 Task: Add Old Home Kitchens Angel Food Cake to the cart.
Action: Mouse moved to (30, 71)
Screenshot: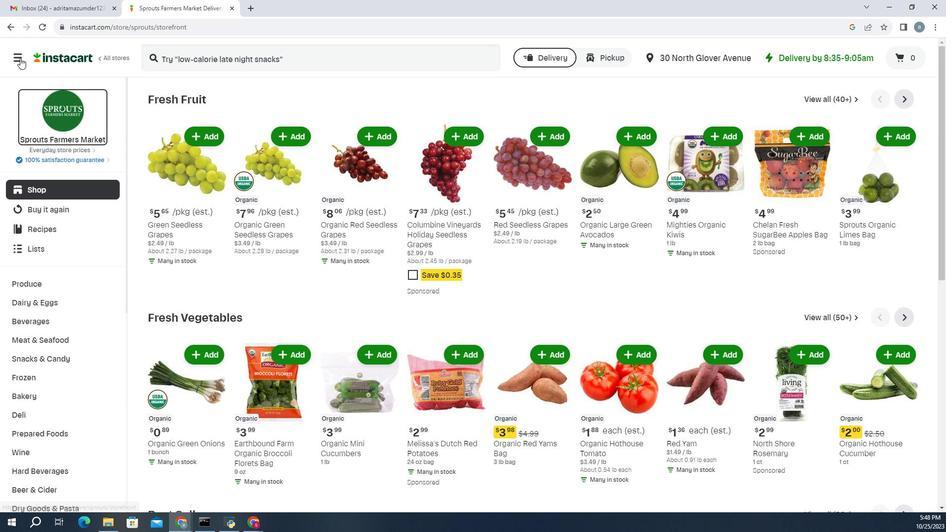 
Action: Mouse pressed left at (30, 71)
Screenshot: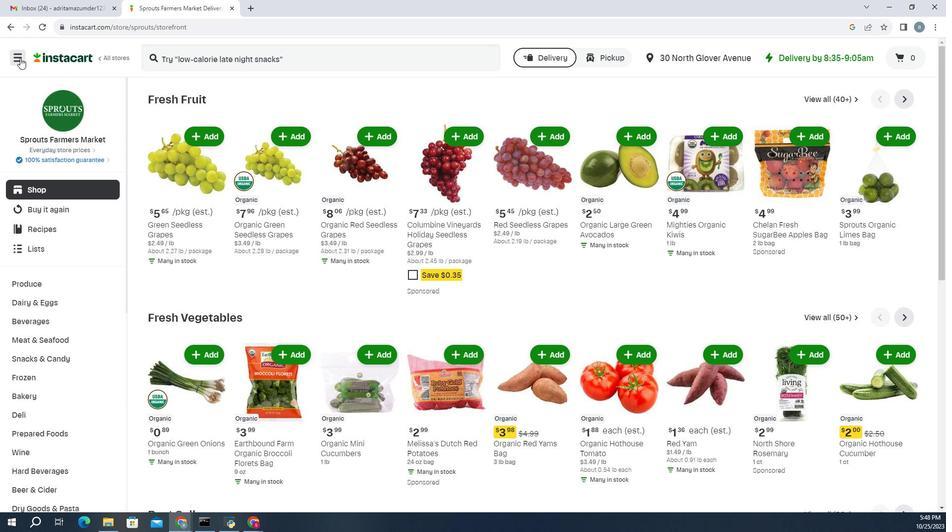 
Action: Mouse moved to (71, 274)
Screenshot: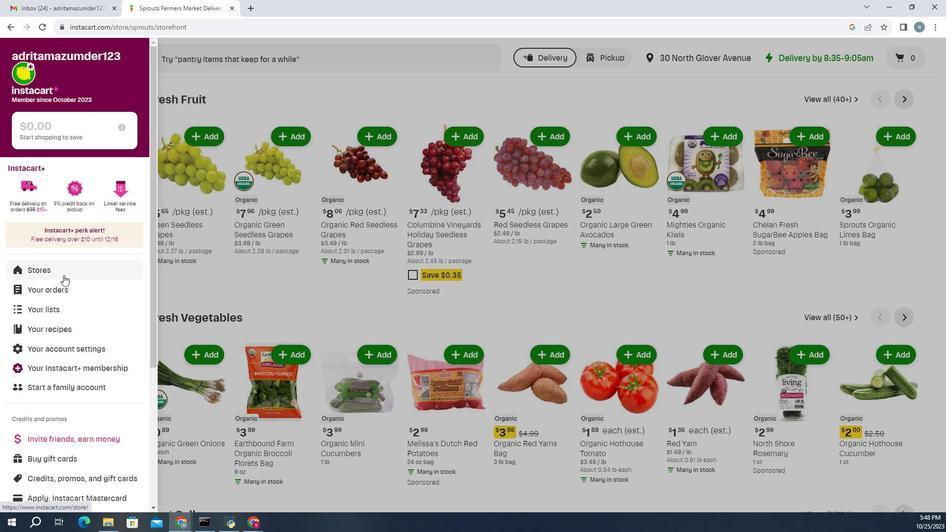 
Action: Mouse pressed left at (71, 274)
Screenshot: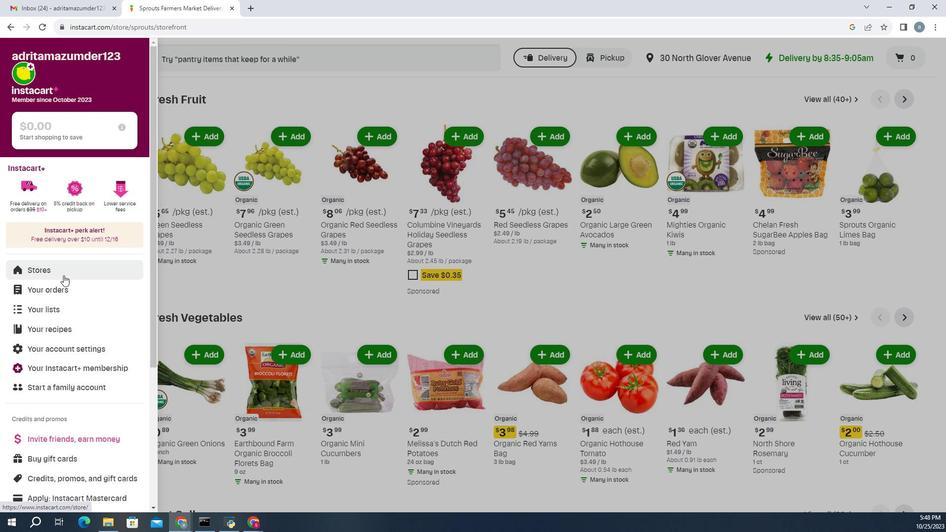 
Action: Mouse moved to (219, 98)
Screenshot: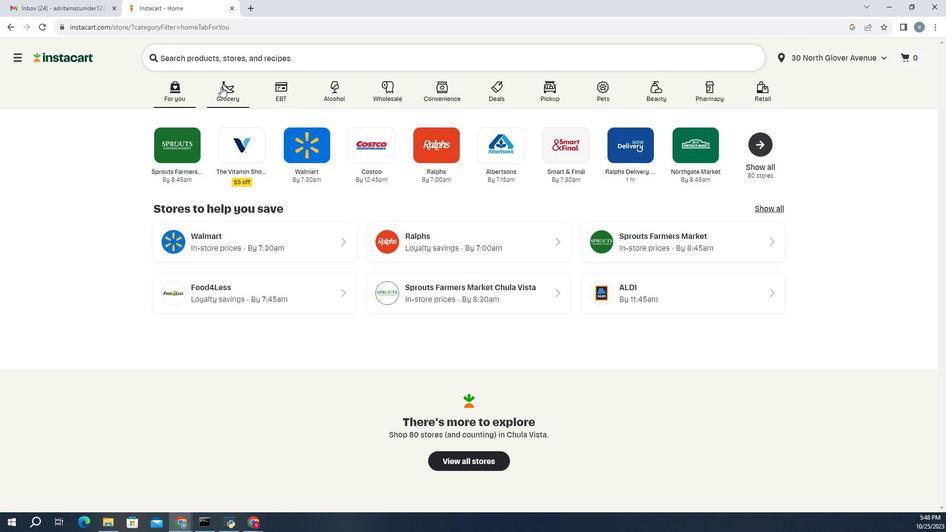 
Action: Mouse pressed left at (219, 98)
Screenshot: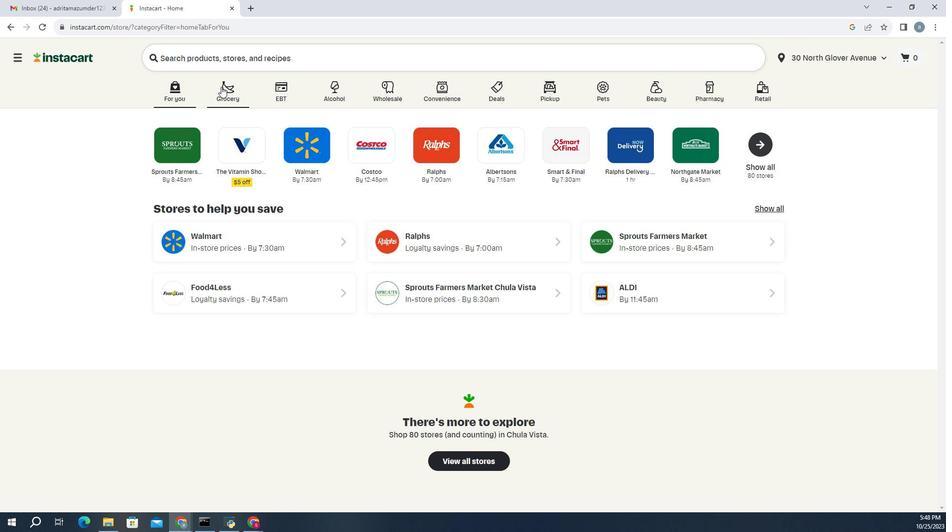 
Action: Mouse moved to (231, 271)
Screenshot: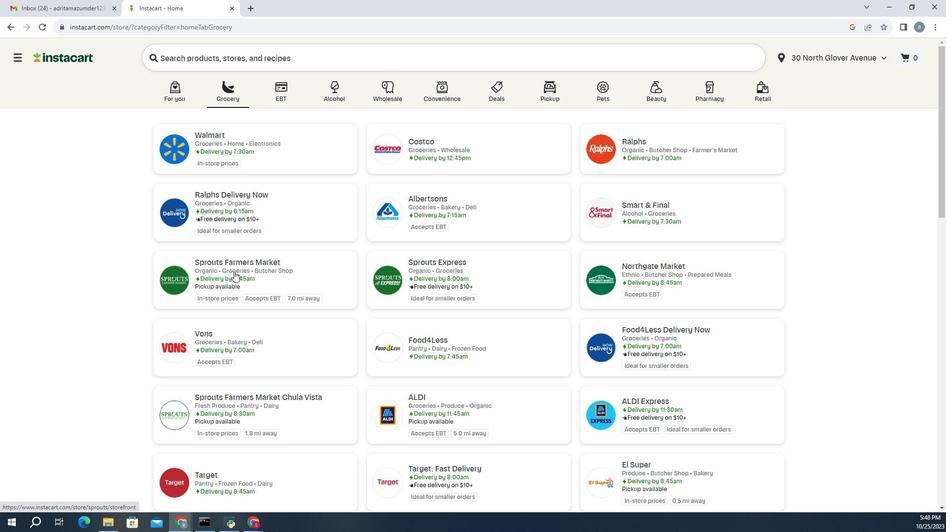 
Action: Mouse pressed left at (231, 271)
Screenshot: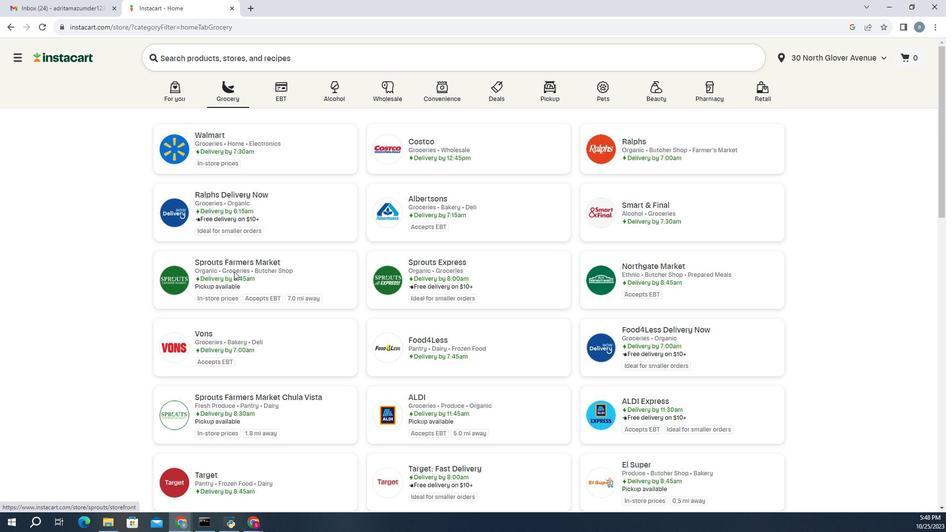 
Action: Mouse moved to (40, 382)
Screenshot: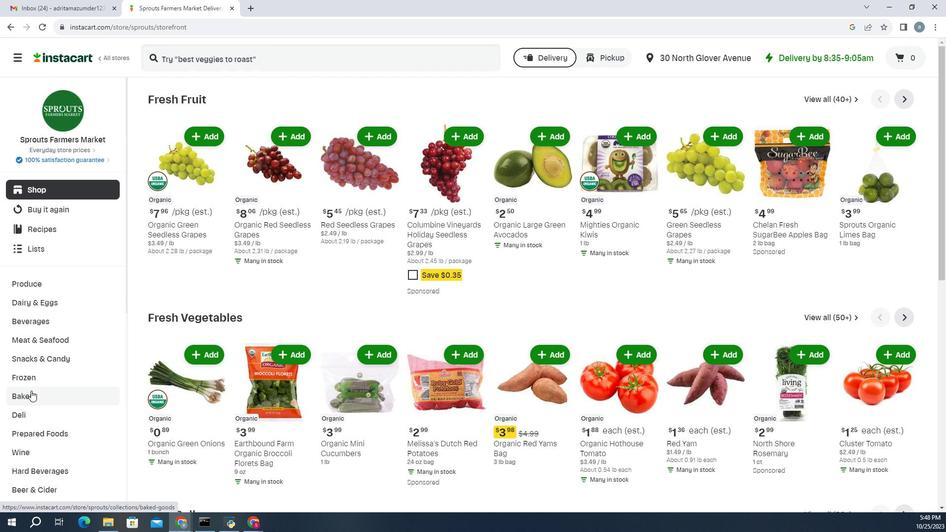 
Action: Mouse pressed left at (40, 382)
Screenshot: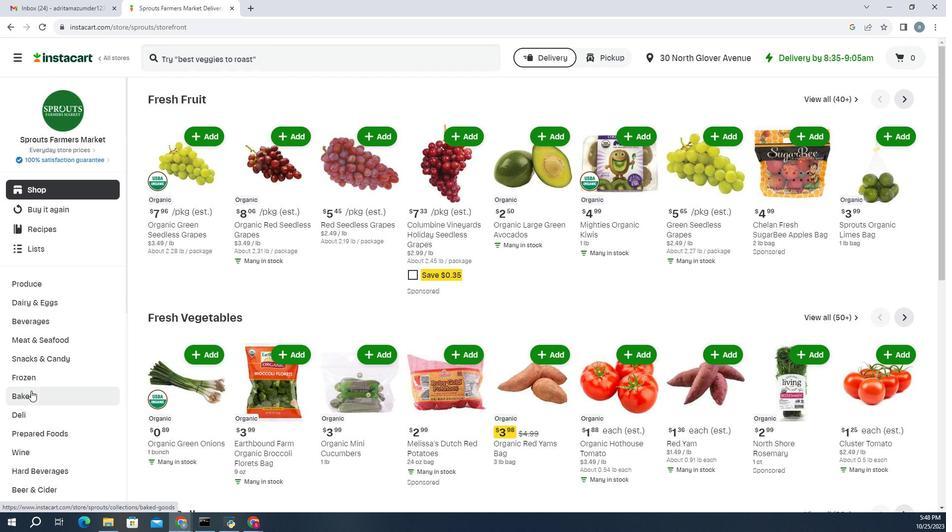 
Action: Mouse moved to (498, 130)
Screenshot: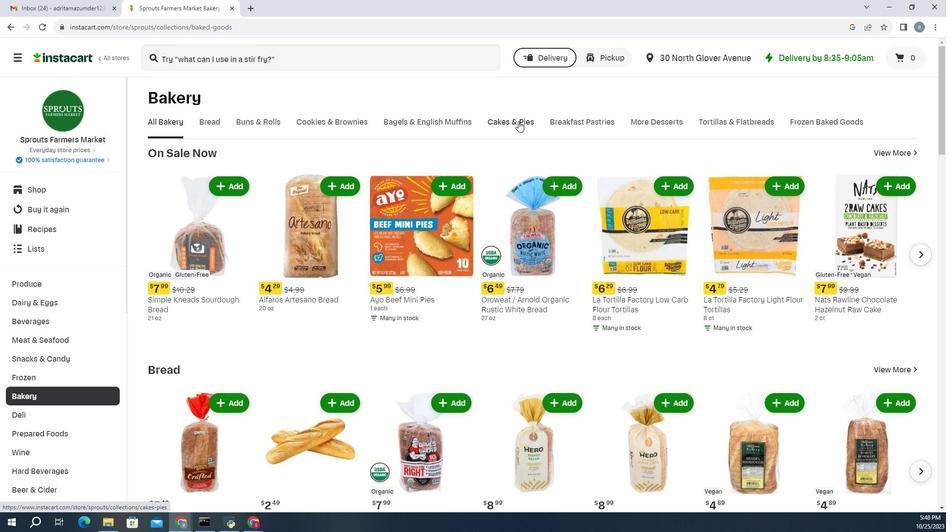 
Action: Mouse pressed left at (498, 130)
Screenshot: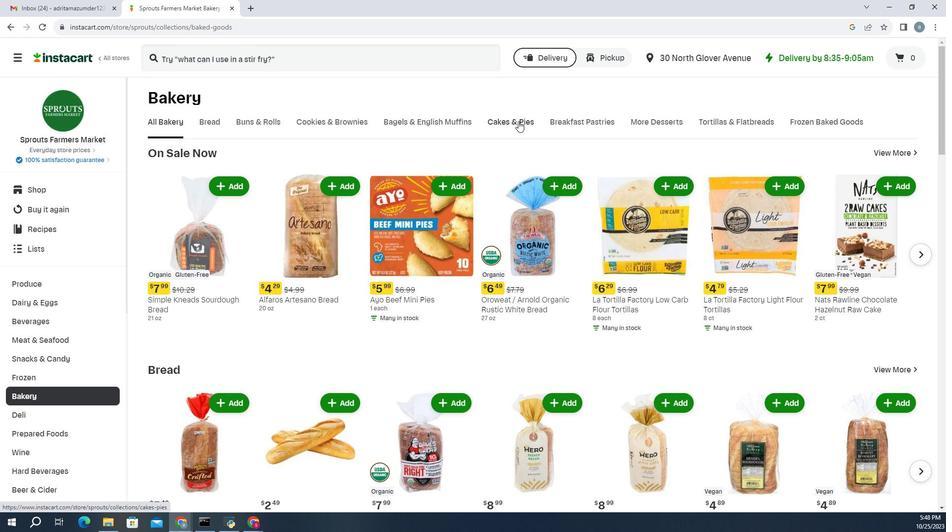 
Action: Mouse moved to (223, 173)
Screenshot: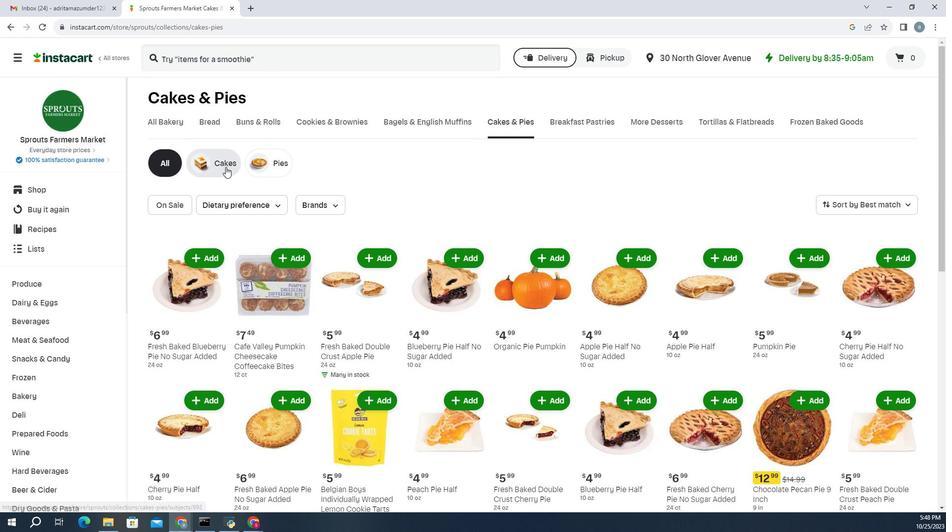 
Action: Mouse pressed left at (223, 173)
Screenshot: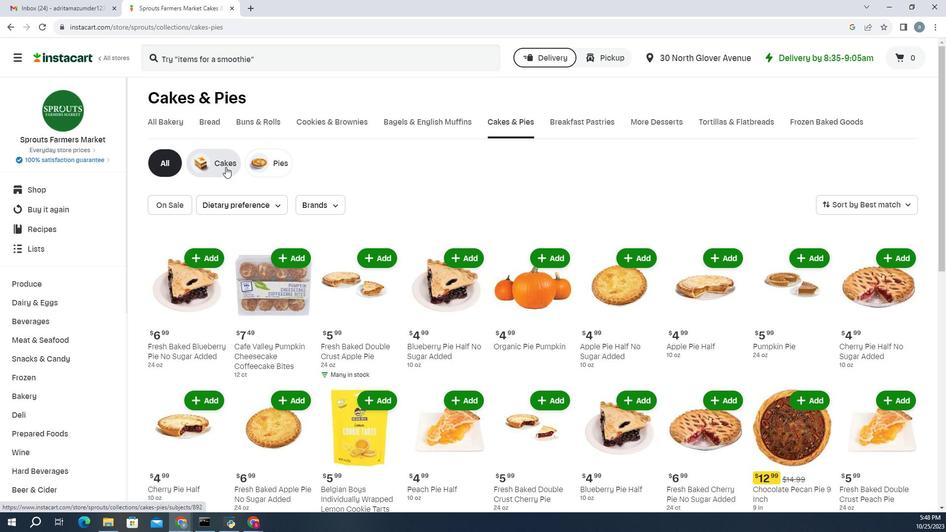 
Action: Mouse moved to (43, 388)
Screenshot: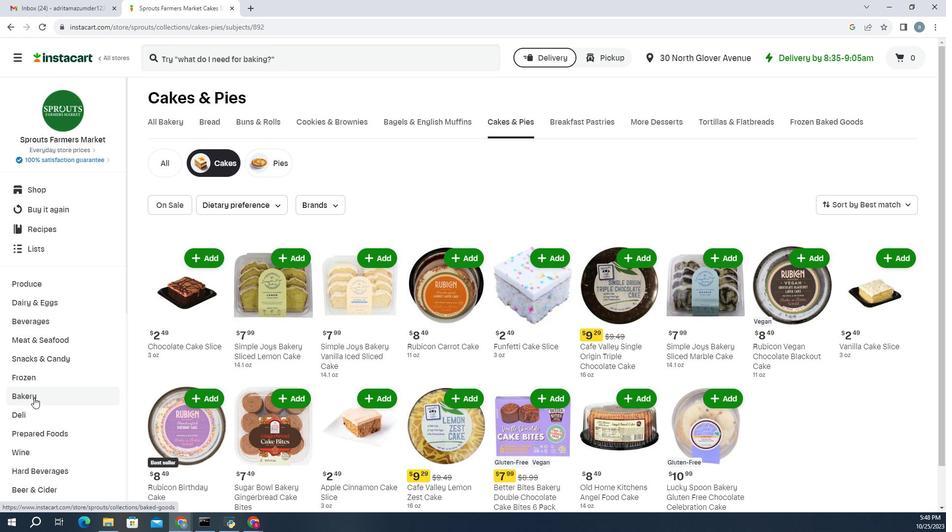
Action: Mouse pressed left at (43, 388)
Screenshot: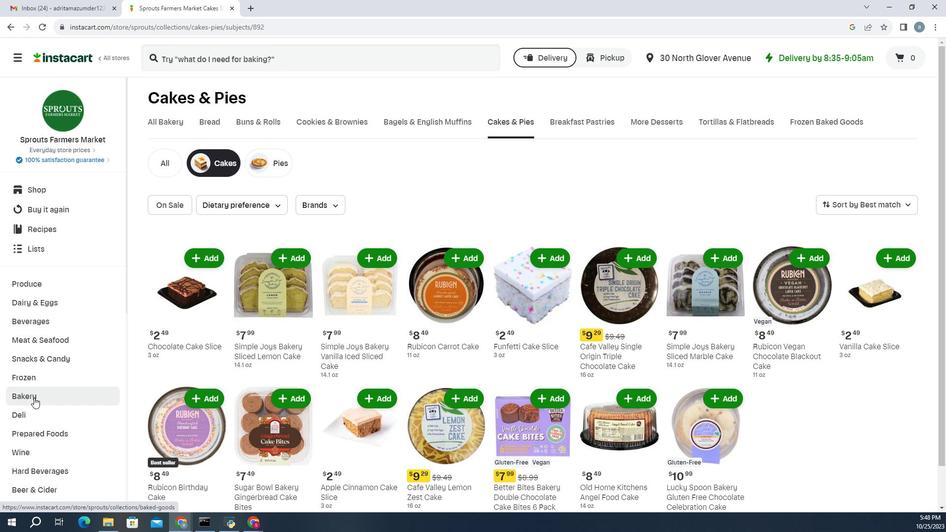 
Action: Mouse moved to (501, 135)
Screenshot: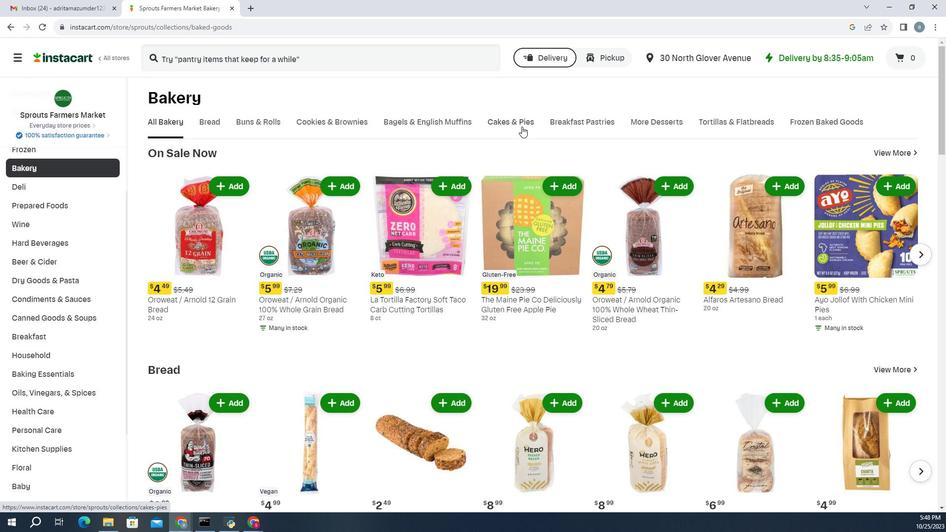 
Action: Mouse pressed left at (501, 135)
Screenshot: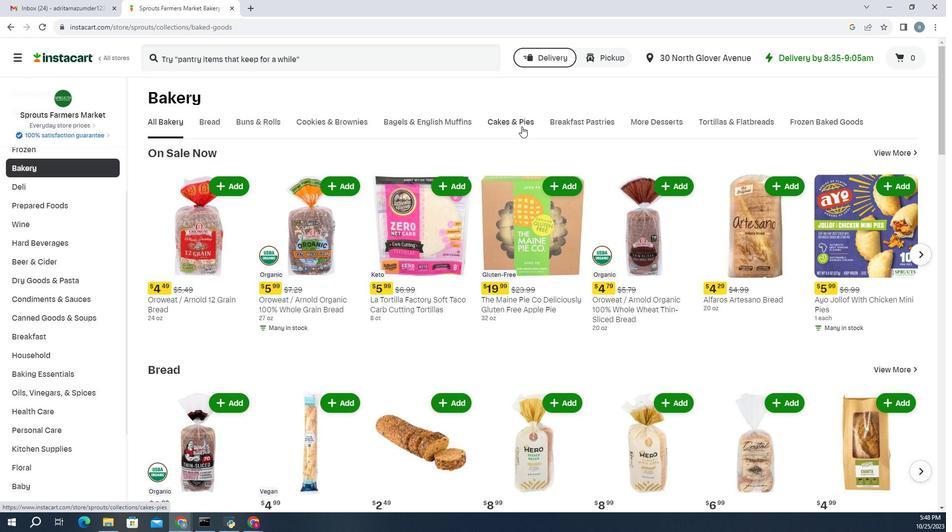 
Action: Mouse moved to (222, 176)
Screenshot: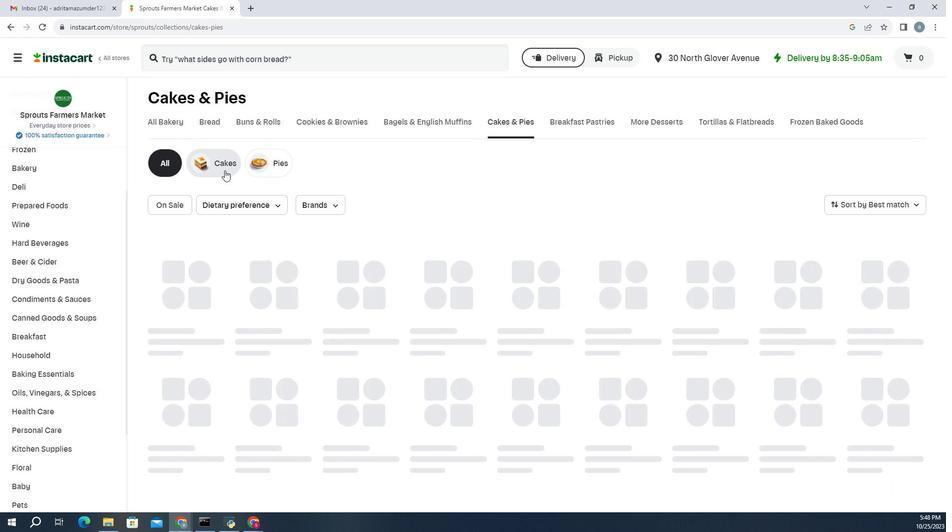 
Action: Mouse pressed left at (222, 176)
Screenshot: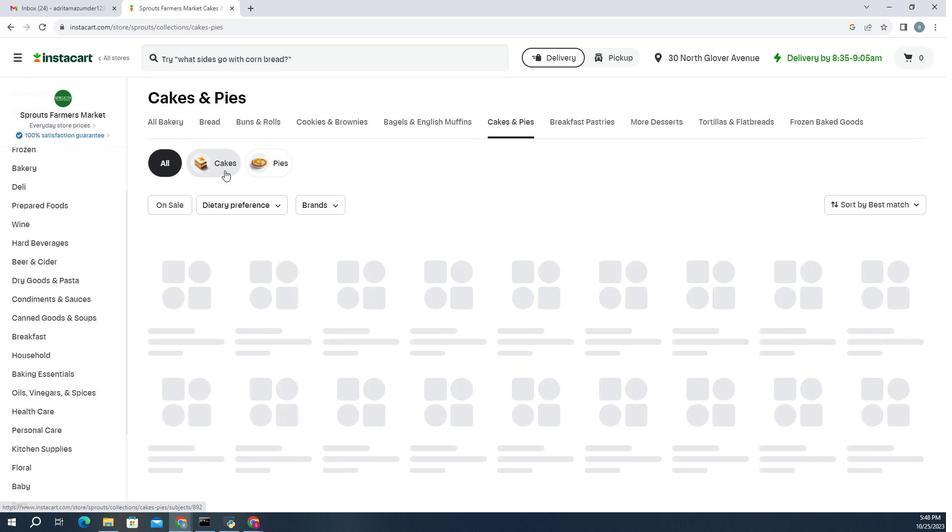 
Action: Mouse moved to (500, 271)
Screenshot: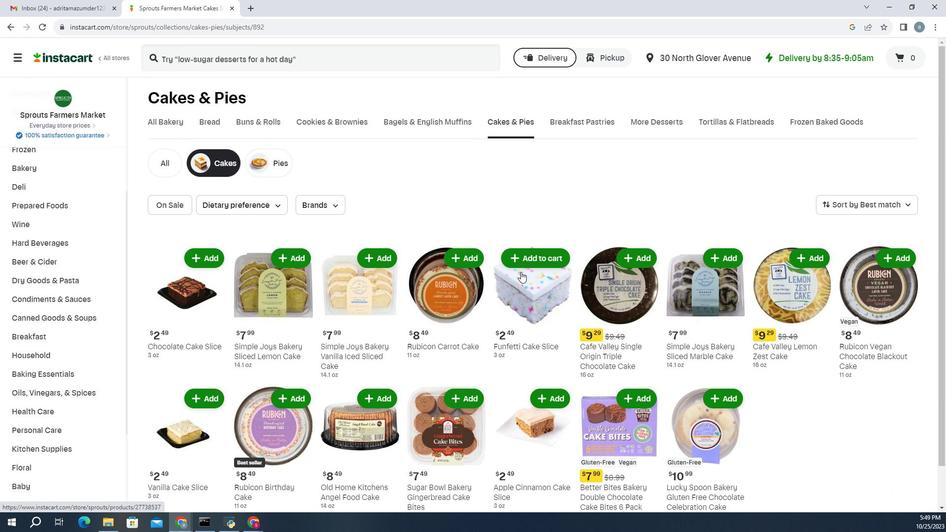 
Action: Mouse scrolled (500, 271) with delta (0, 0)
Screenshot: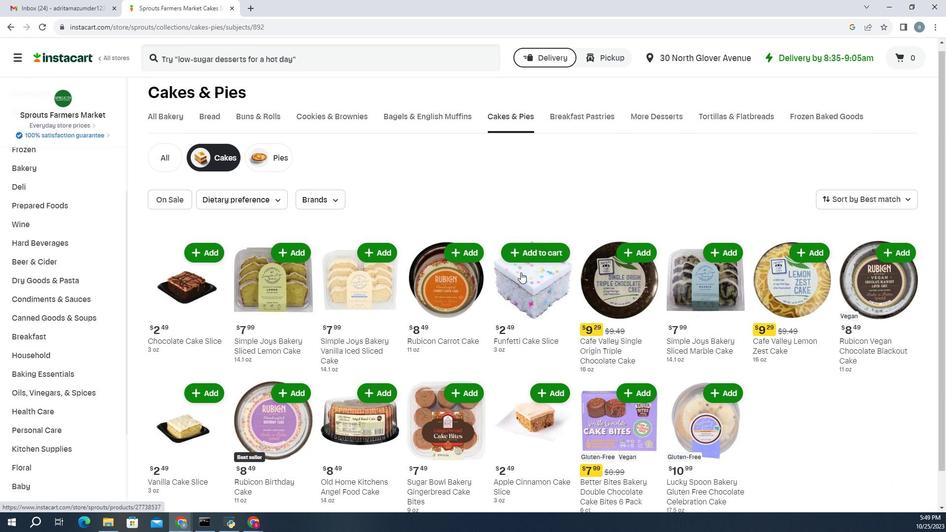 
Action: Mouse moved to (513, 276)
Screenshot: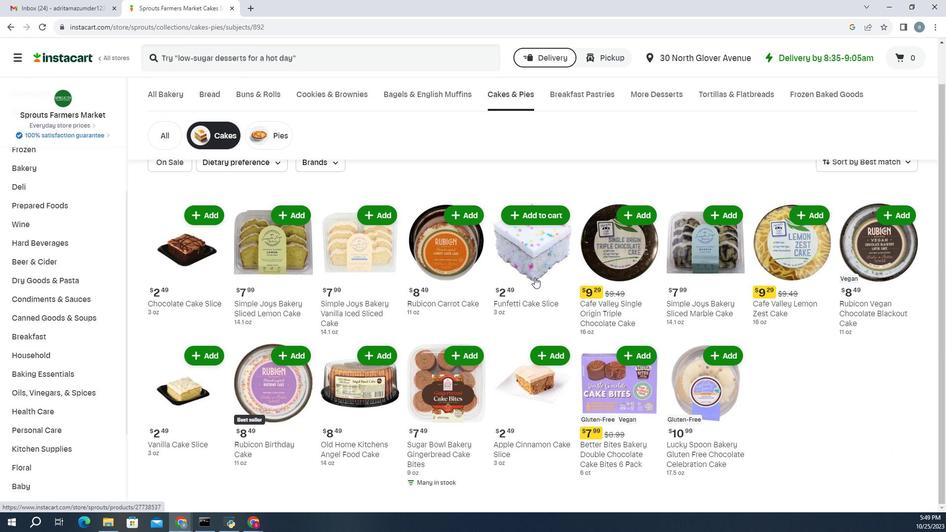 
Action: Mouse scrolled (513, 276) with delta (0, 0)
Screenshot: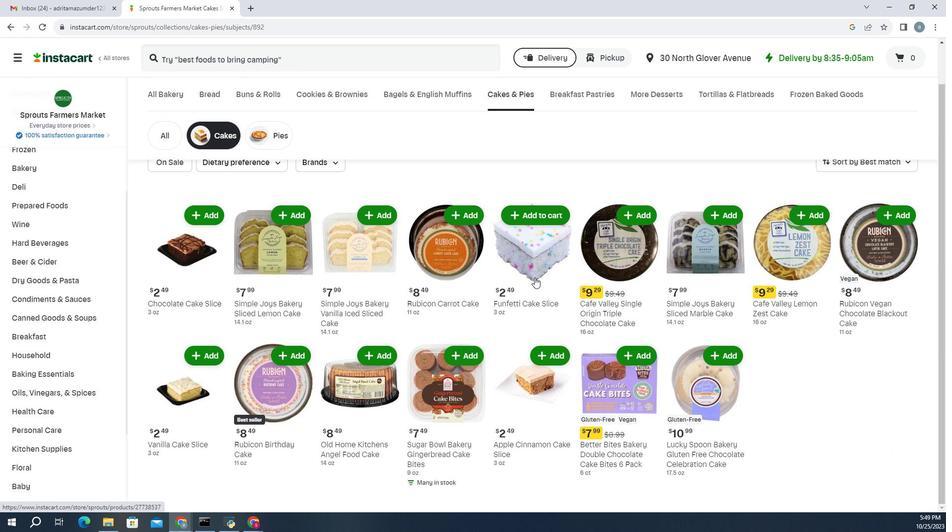 
Action: Mouse moved to (562, 285)
Screenshot: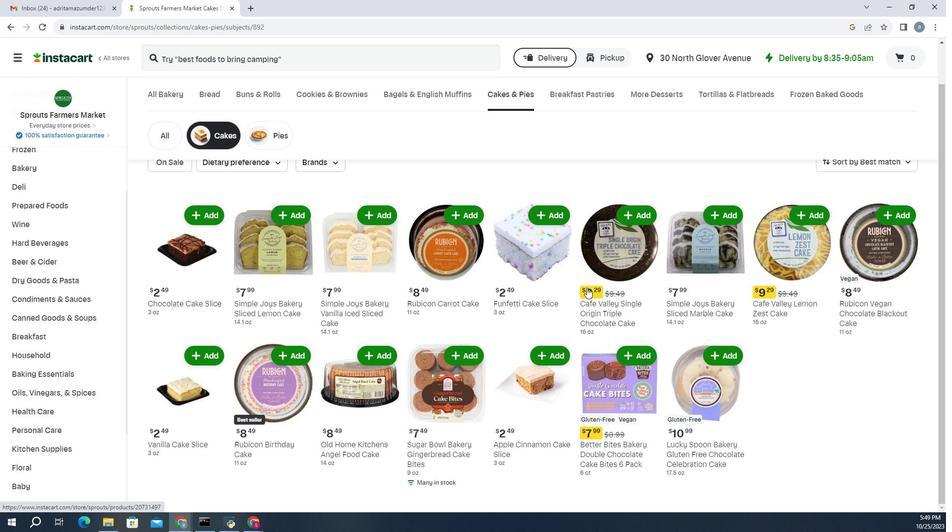 
Action: Mouse scrolled (562, 285) with delta (0, 0)
Screenshot: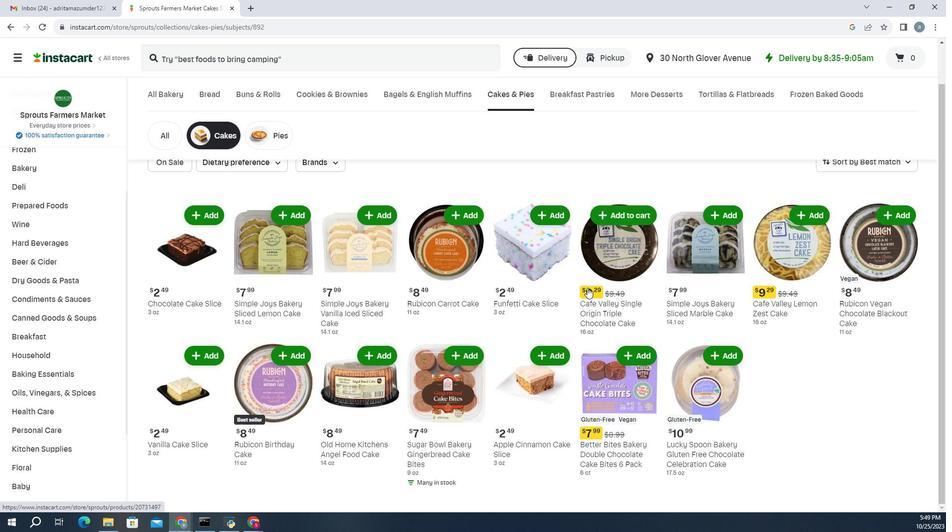 
Action: Mouse scrolled (562, 285) with delta (0, 0)
Screenshot: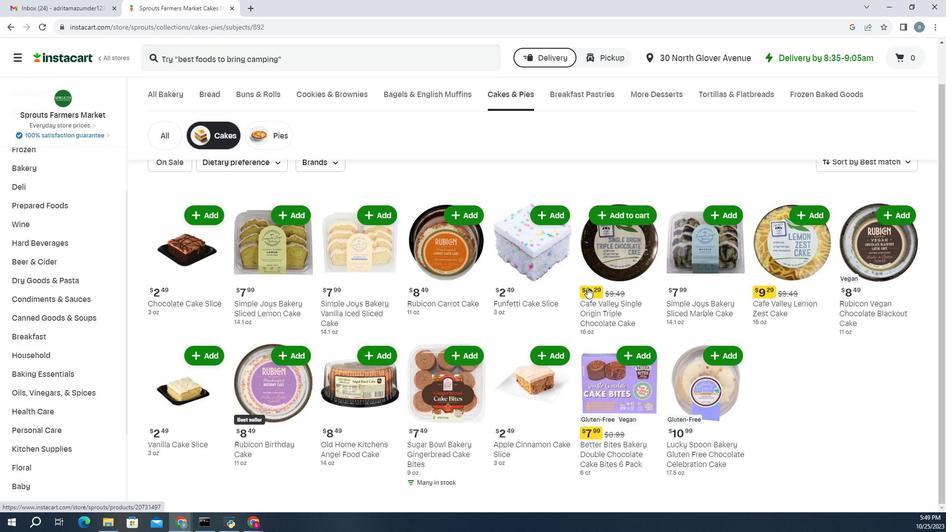 
Action: Mouse moved to (367, 346)
Screenshot: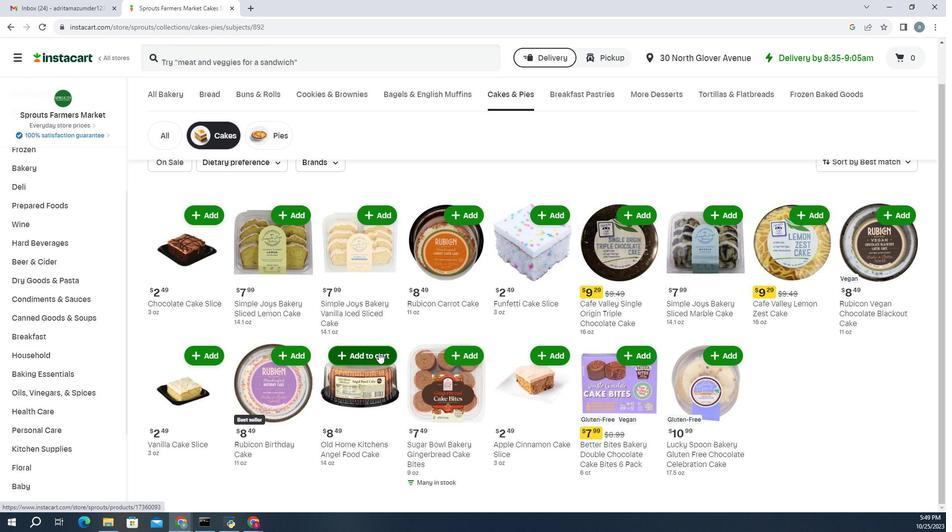 
Action: Mouse pressed left at (367, 346)
Screenshot: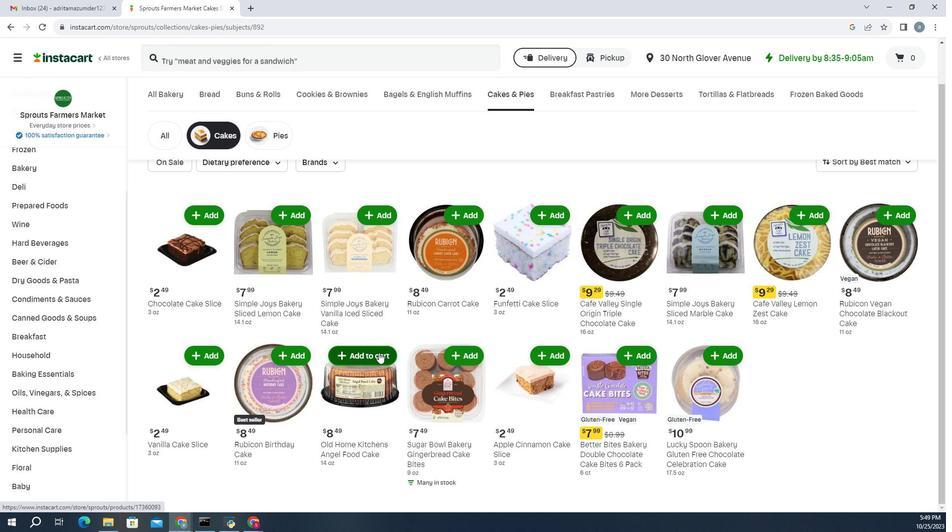 
Action: Mouse moved to (372, 356)
Screenshot: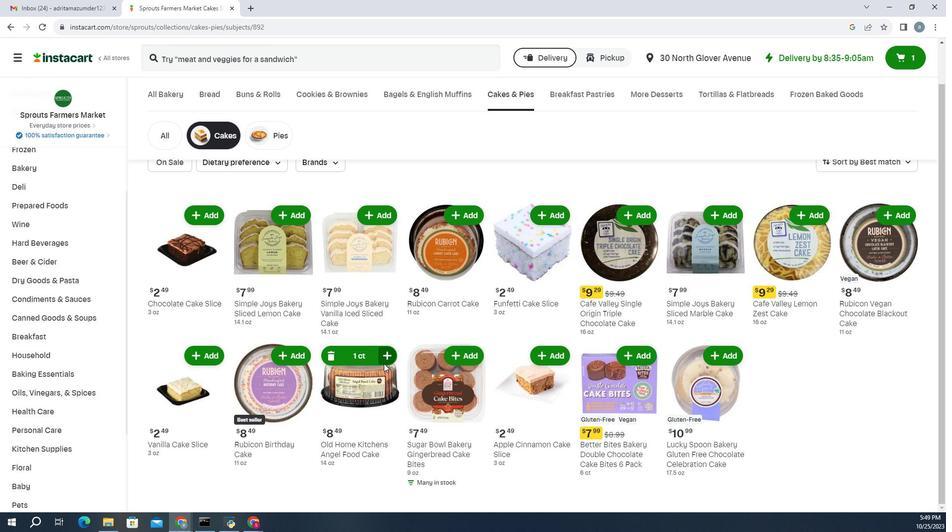 
